 Task: Apply custom currency as Algerian Dinar.
Action: Mouse moved to (37, 150)
Screenshot: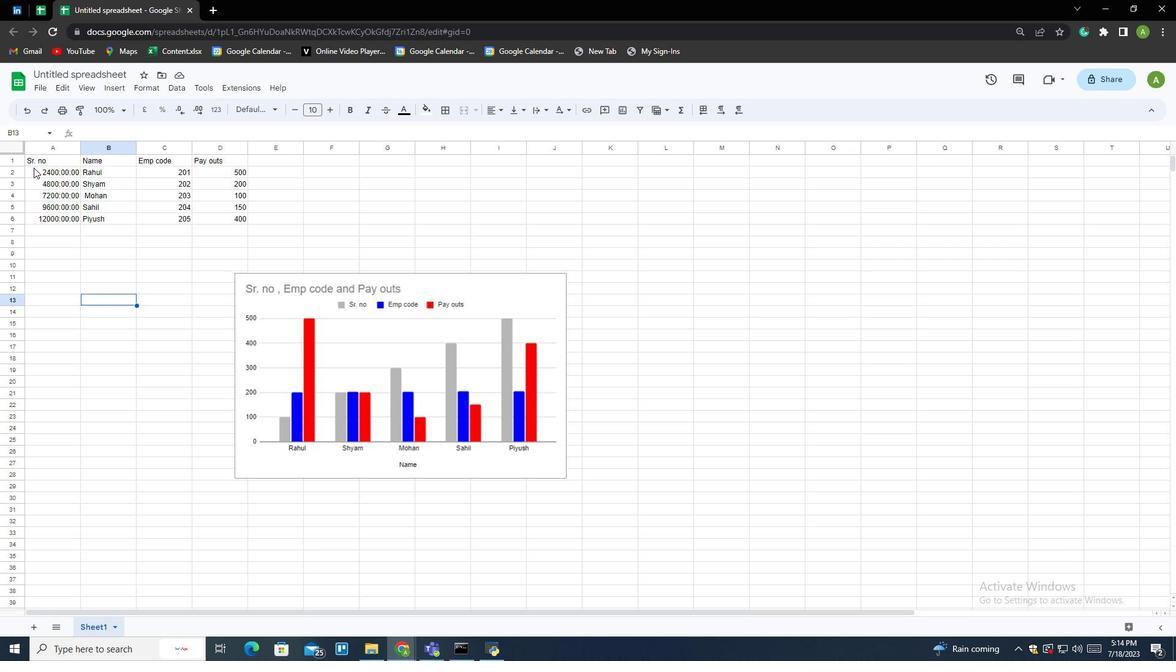 
Action: Mouse pressed left at (37, 150)
Screenshot: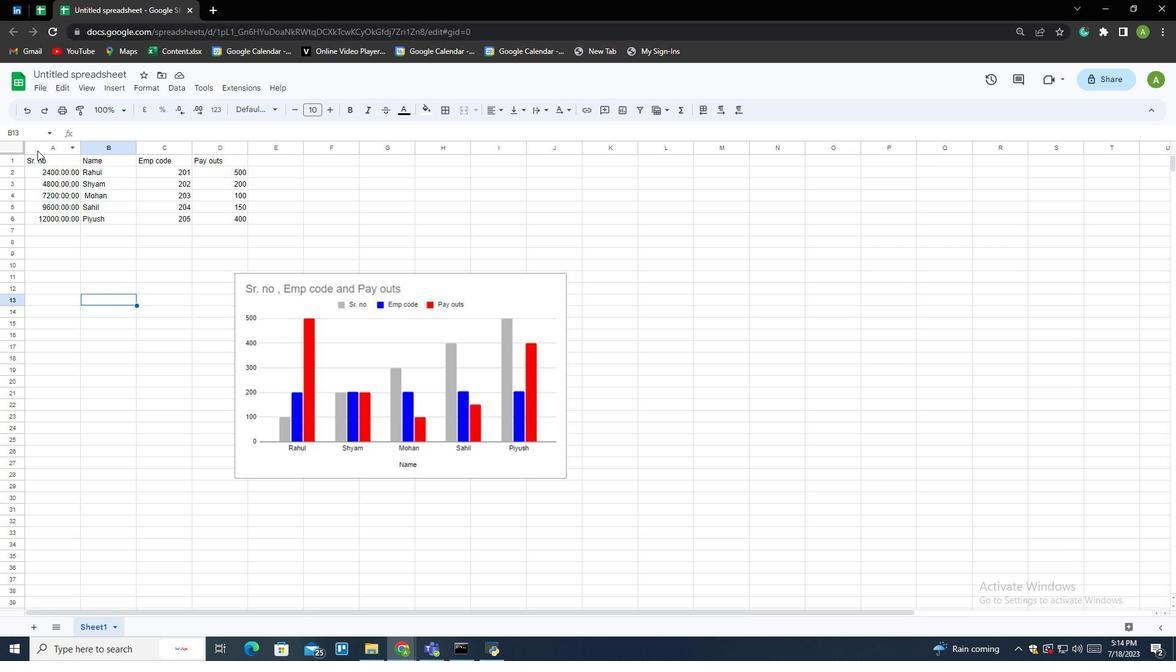 
Action: Mouse moved to (151, 87)
Screenshot: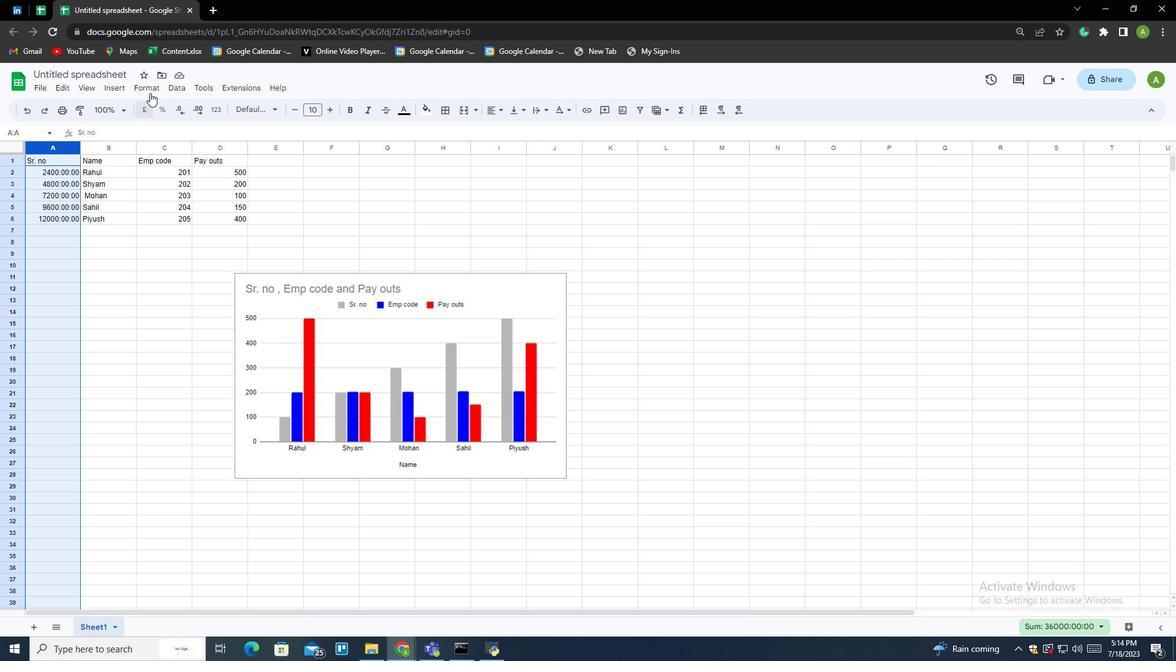 
Action: Mouse pressed left at (151, 87)
Screenshot: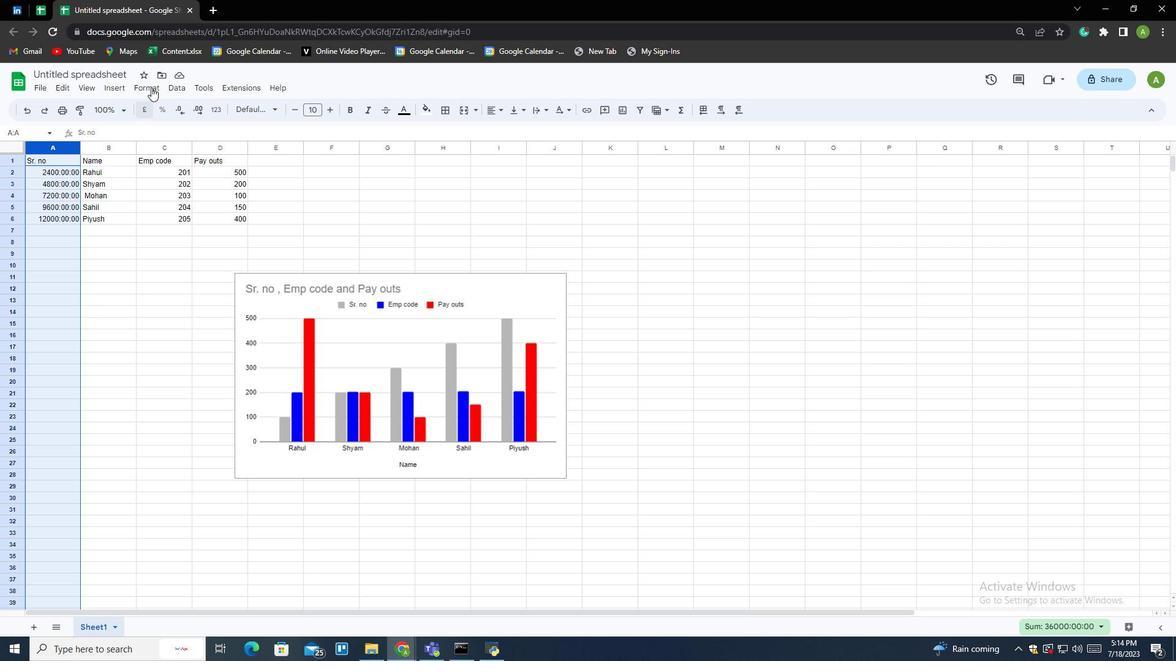 
Action: Mouse moved to (166, 161)
Screenshot: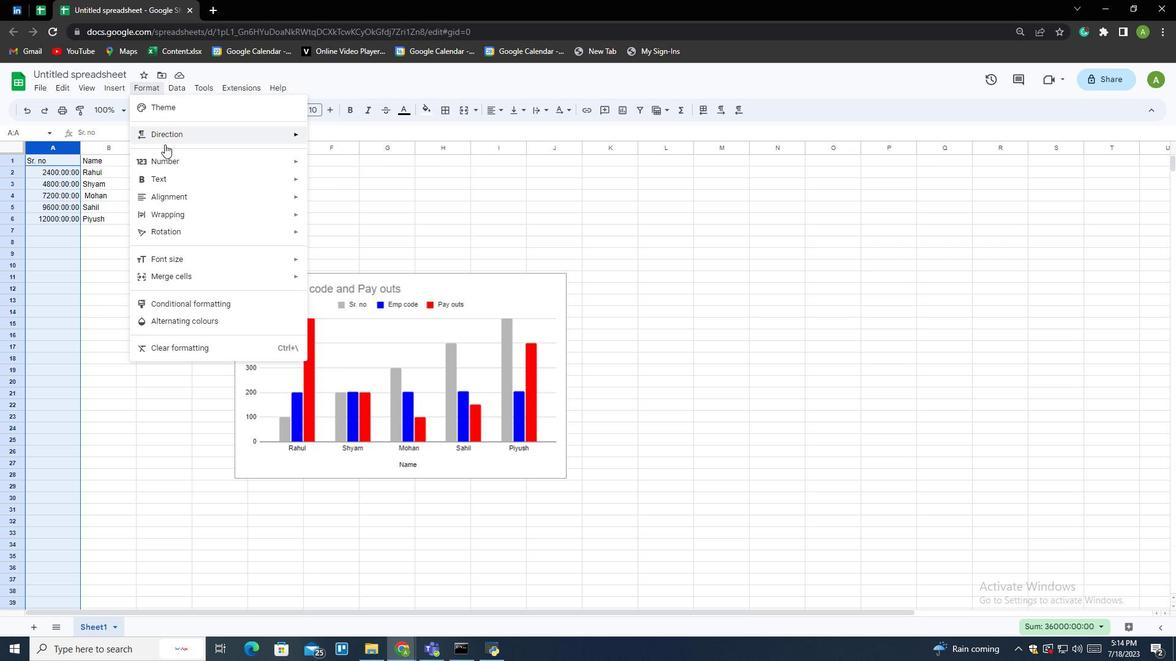 
Action: Mouse pressed left at (166, 161)
Screenshot: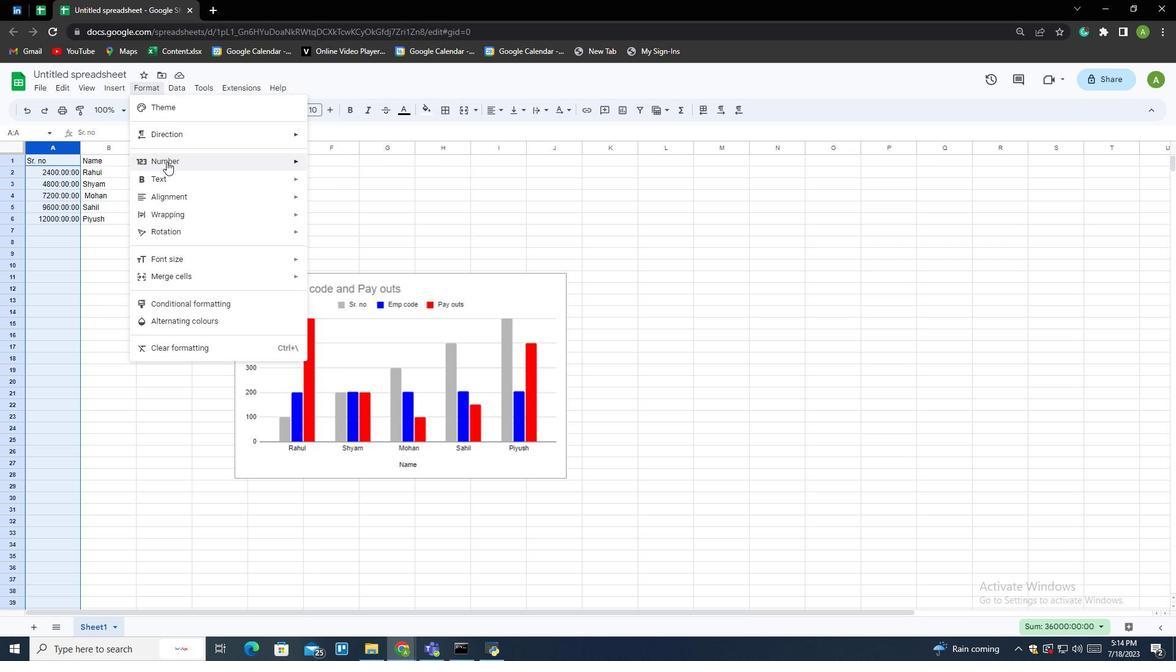 
Action: Mouse moved to (352, 428)
Screenshot: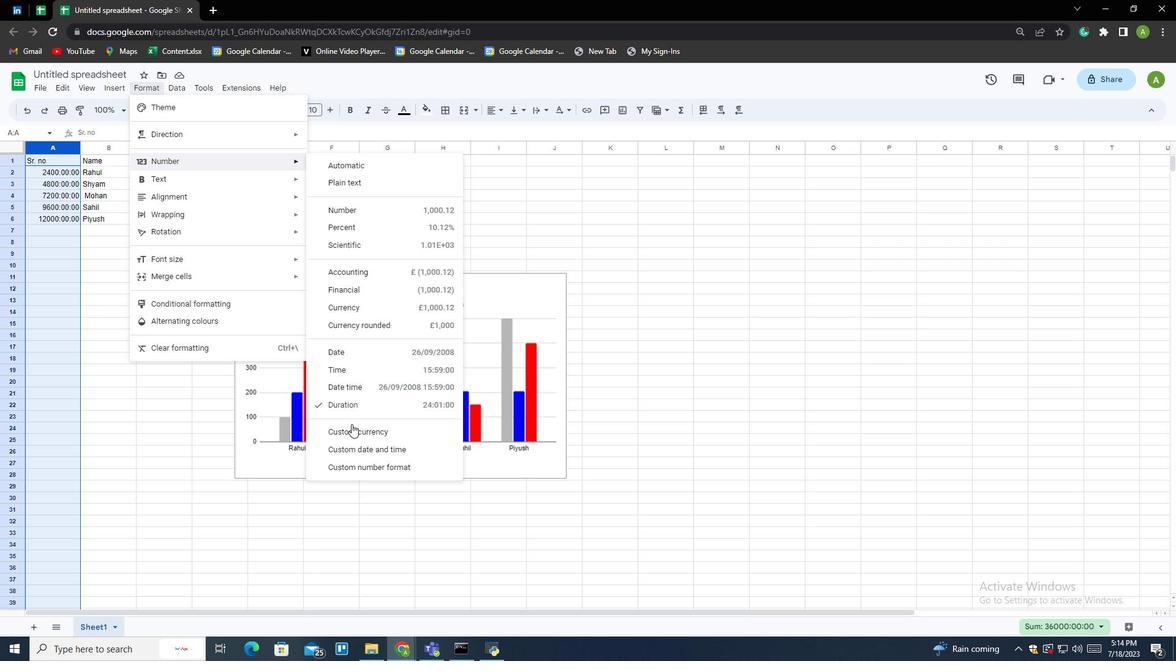 
Action: Mouse pressed left at (352, 428)
Screenshot: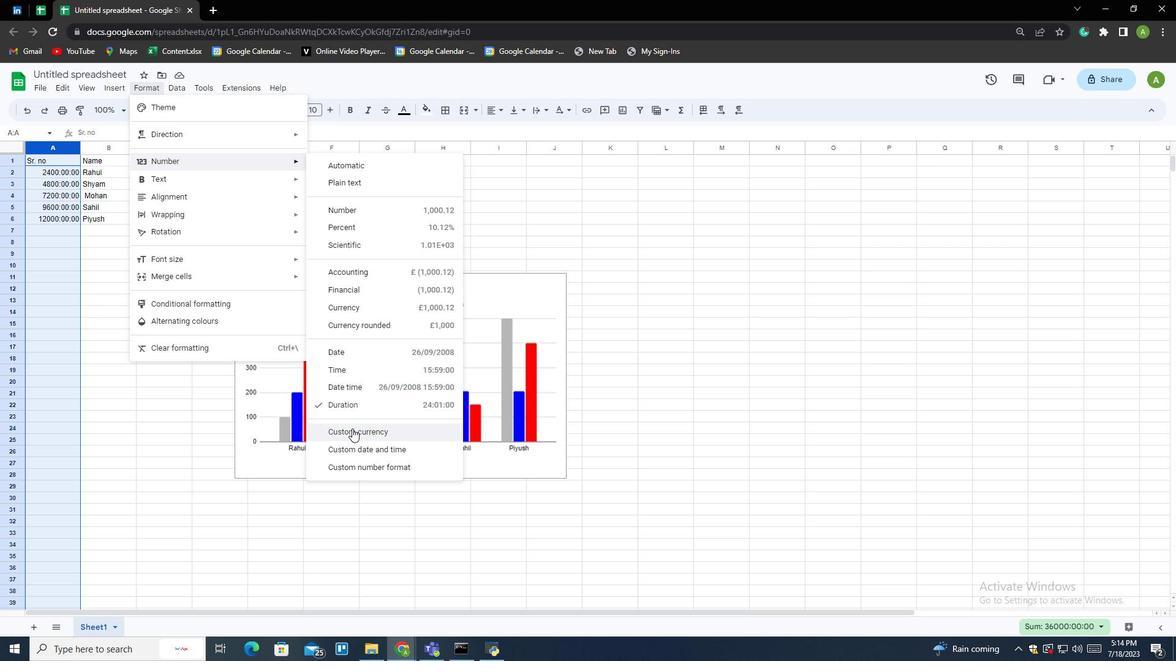 
Action: Mouse moved to (494, 248)
Screenshot: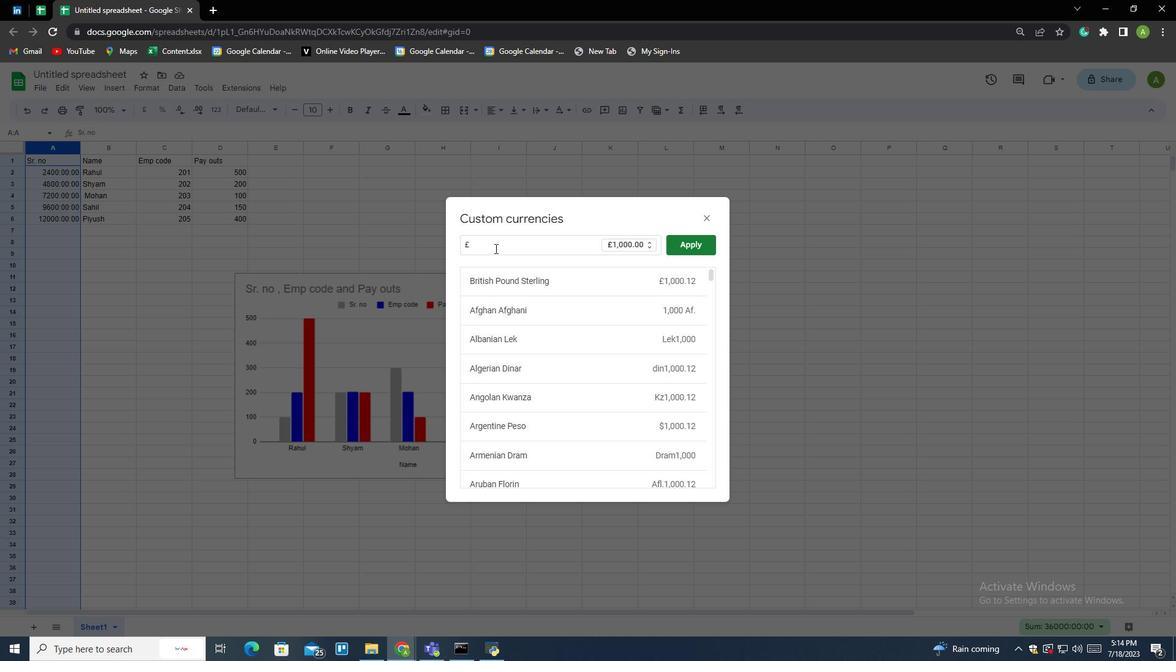 
Action: Mouse pressed left at (494, 248)
Screenshot: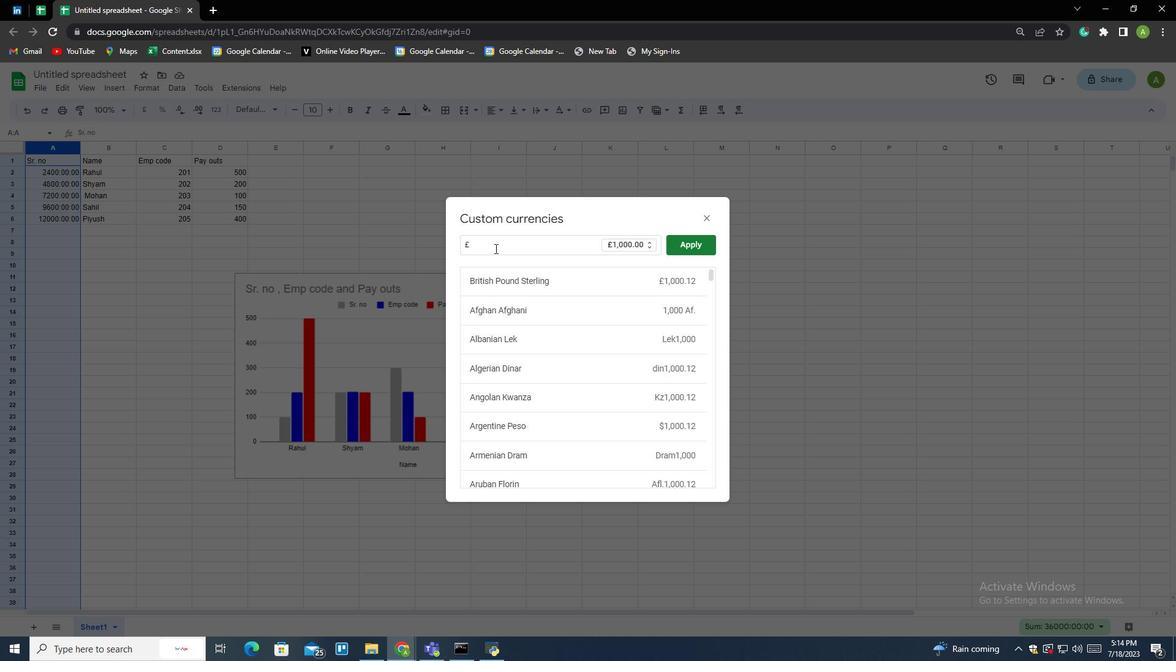 
Action: Key pressed <Key.backspace><Key.shift><Key.shift><Key.shift><Key.shift><Key.shift><Key.shift><Key.shift><Key.shift><Key.shift><Key.shift><Key.shift><Key.shift><Key.shift><Key.shift><Key.shift><Key.shift><Key.shift><Key.shift><Key.shift>Alg
Screenshot: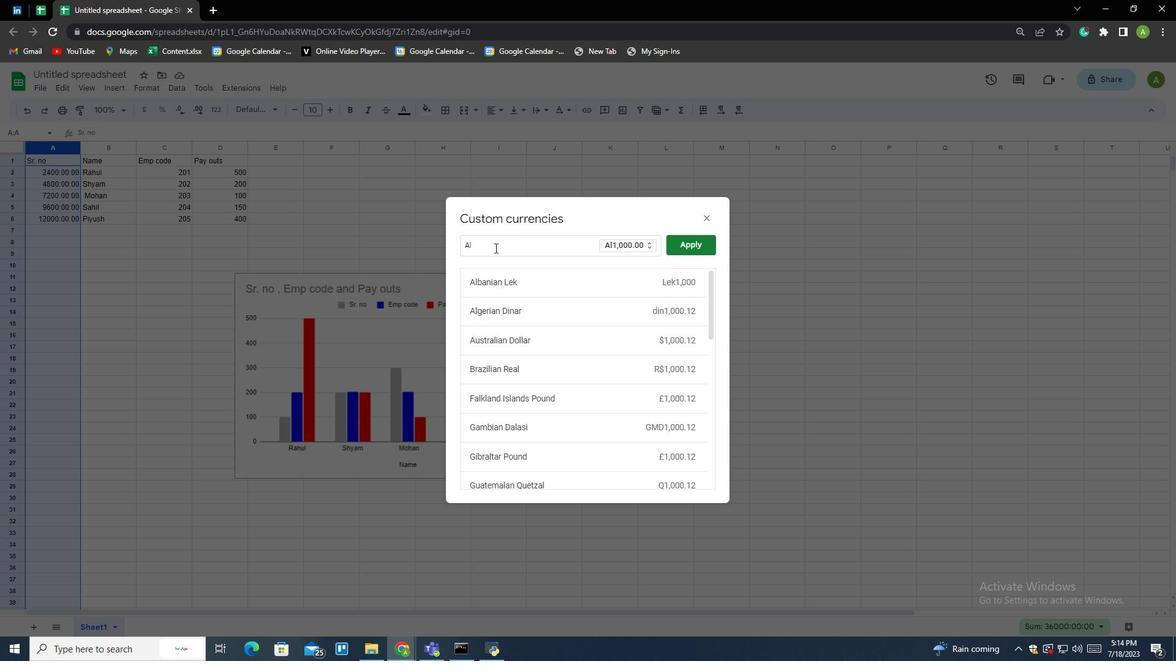 
Action: Mouse moved to (510, 281)
Screenshot: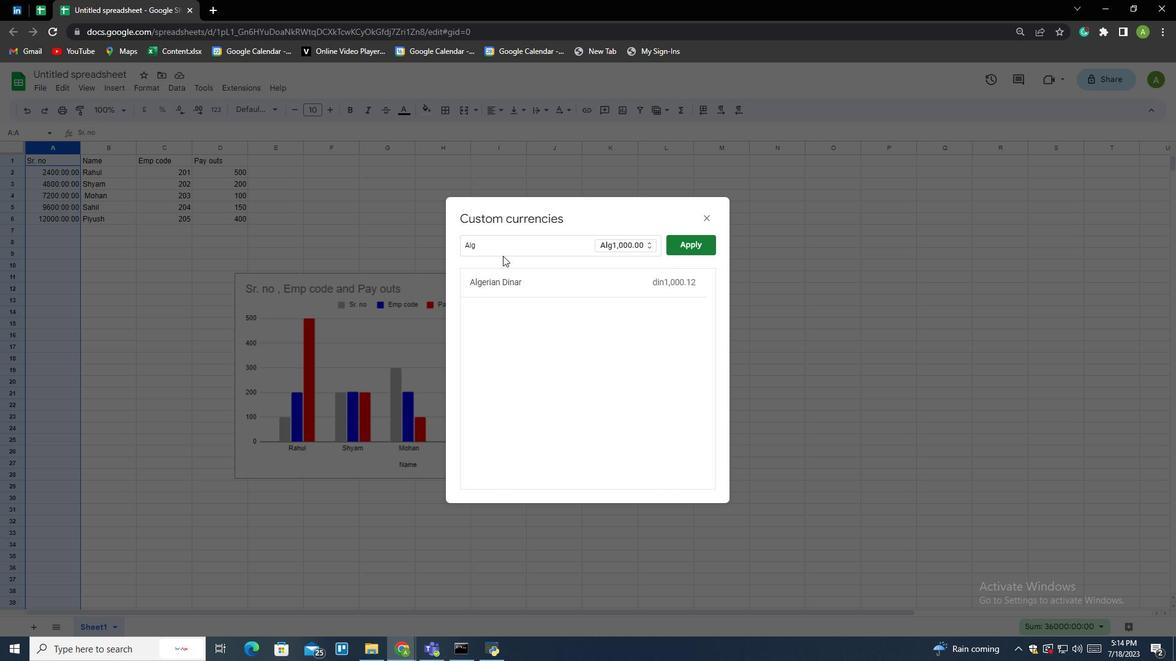 
Action: Mouse pressed left at (510, 281)
Screenshot: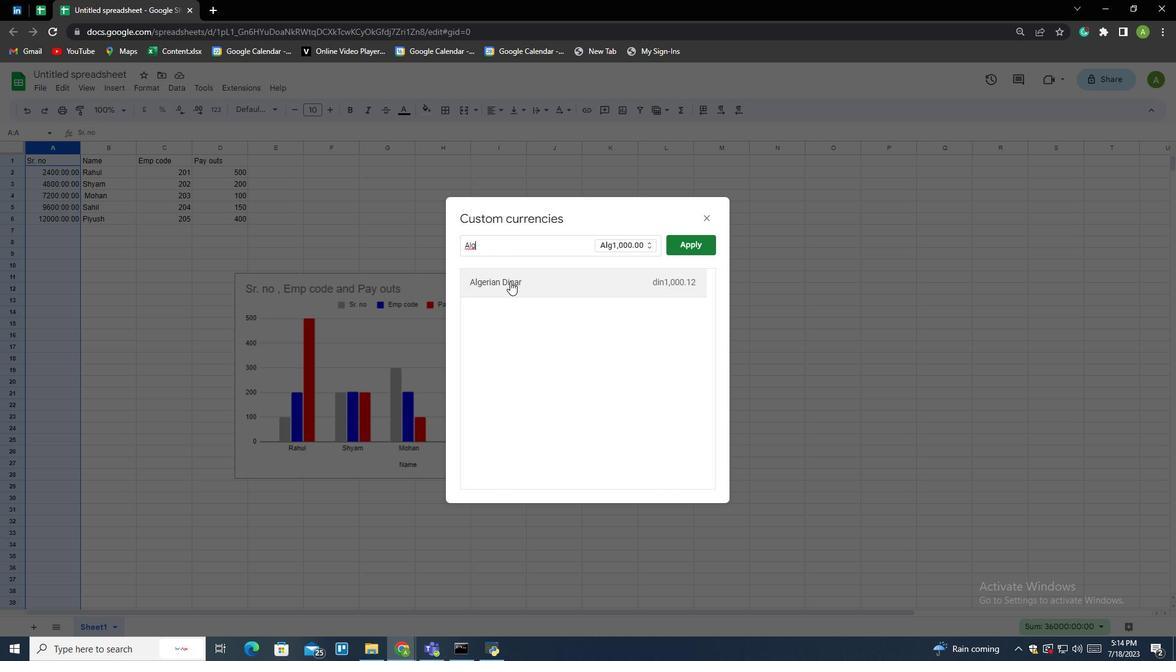 
Action: Mouse moved to (687, 245)
Screenshot: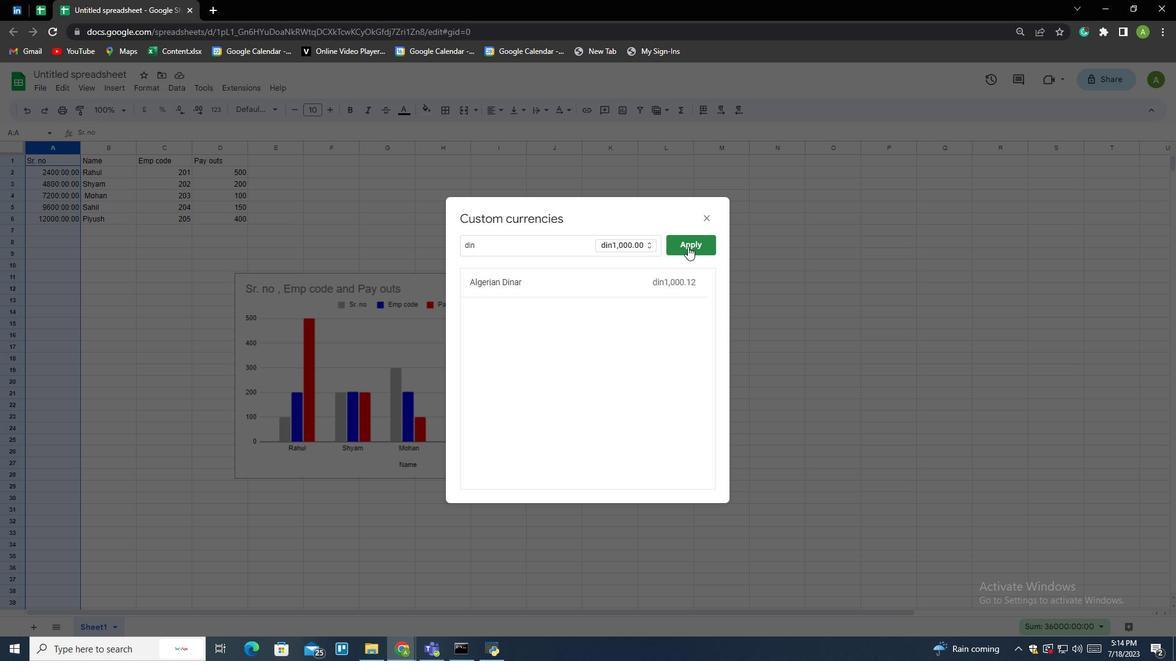 
Action: Mouse pressed left at (687, 245)
Screenshot: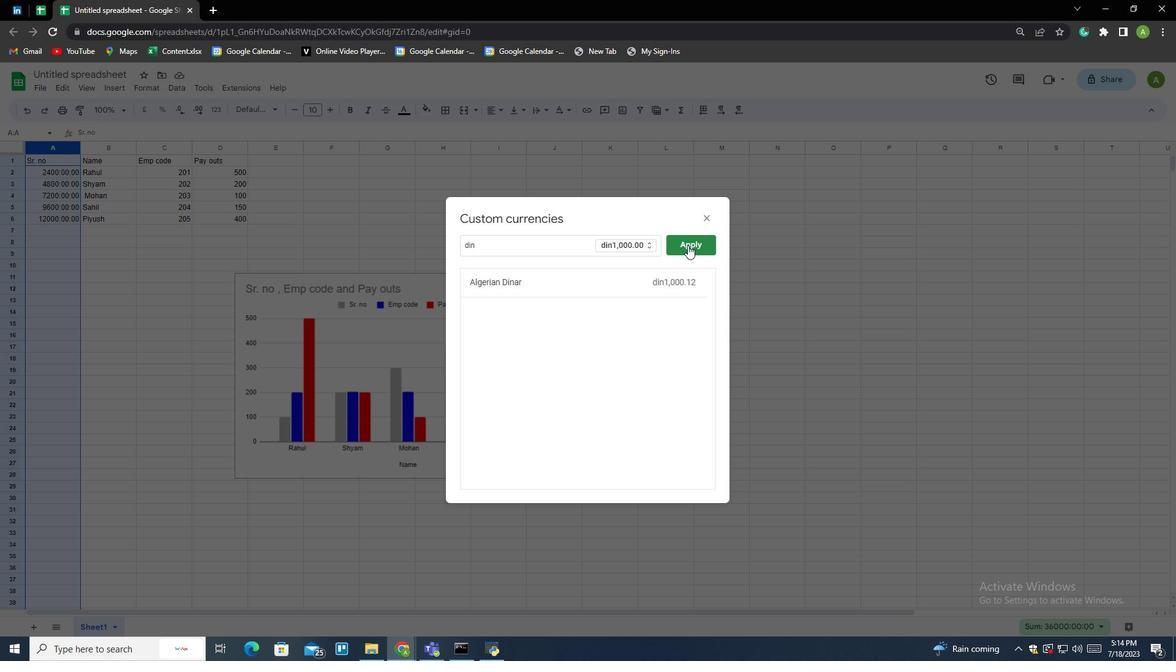 
Action: Mouse moved to (501, 360)
Screenshot: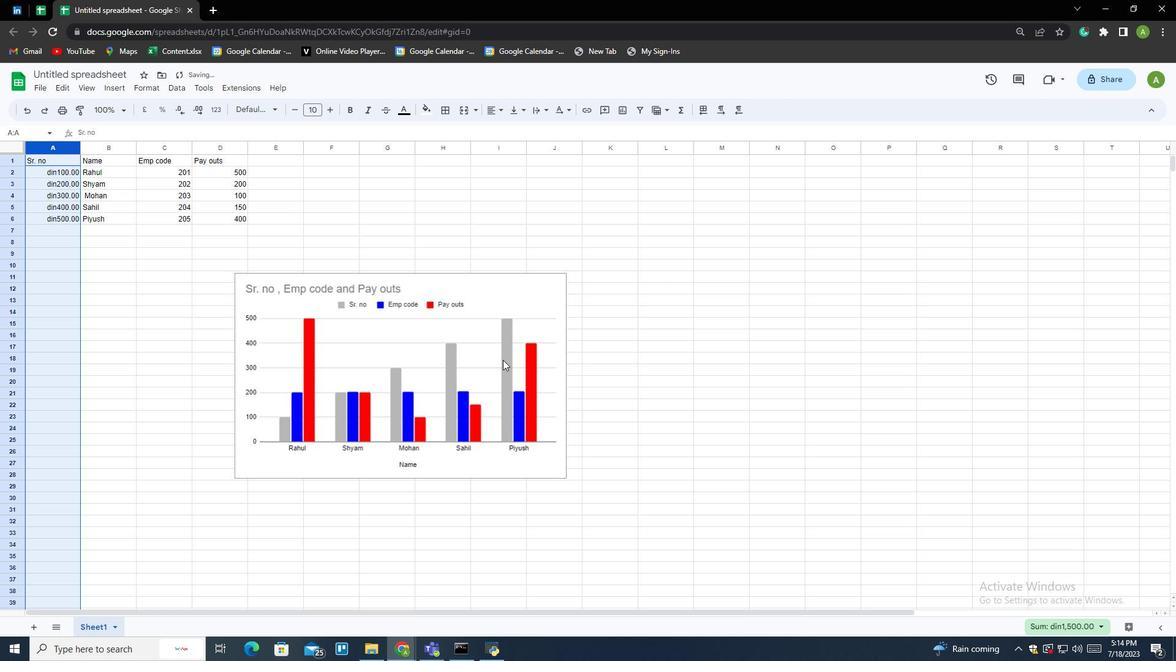 
